 Task: Open an excel sheet with  and write heading  Customer order data  Add 10 people name:-  'David White, Emily Green, Andrew Baker, Madison Evans, Logan King, Grace Hill, Gabriel Young, Elizabeth Flores, Samuel Reed, Avery Nelson. ' in march Last week sales are  10020 to 20050. customer order name:-  Nike shoe, Adidas shoe, Gucci T-shirt, Louis Vuitton bag, Zara Shirt, H&M jeans, Chanel perfume, Versace perfume, Ralph Lauren, Prada Shirtcustomer order price in between:-  10000 to 15000. Save page auditingSalesByStore
Action: Mouse moved to (627, 357)
Screenshot: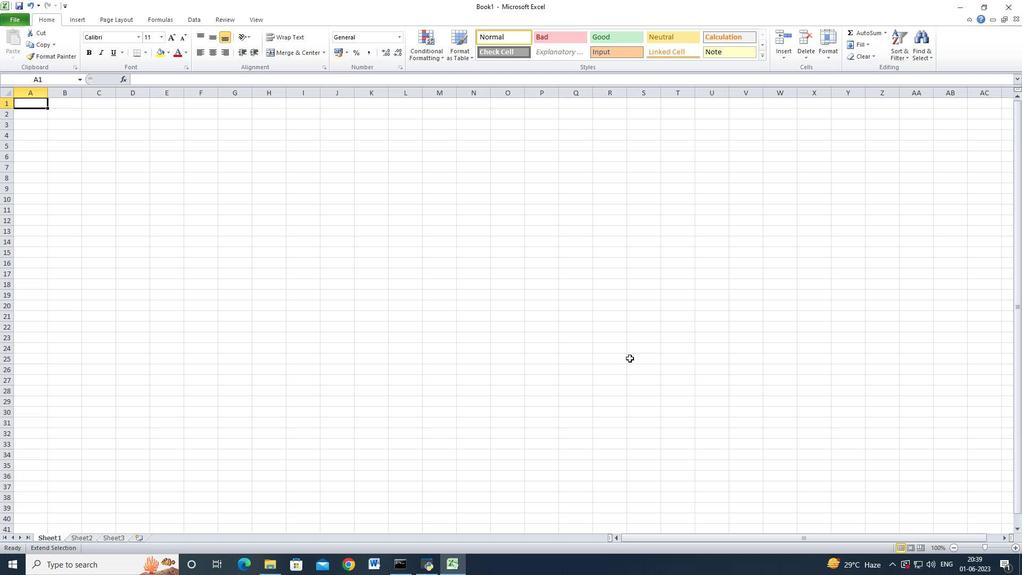 
Action: Key pressed <Key.shift_r>Customer<Key.space>order<Key.space>data<Key.down><Key.shift_r>S.<Key.space><Key.shift>No<Key.down>1<Key.down>2<Key.down>3<Key.down>4<Key.down>5<Key.down>6<Key.down>7<Key.down>8<Key.down>9<Key.down>10<Key.down><Key.up><Key.up><Key.down><Key.right><Key.shift>Name<Key.down><Key.shift_r>David<Key.space><Key.shift_r>White<Key.down><Key.shift_r>Emily<Key.space><Key.shift_r>Green<Key.down><Key.shift_r>Andrew<Key.space><Key.shift>Baker<Key.down><Key.shift>Madison<Key.space><Key.shift_r>Evans<Key.down><Key.shift>Logan<Key.space><Key.shift>King<Key.down><Key.shift_r>Grace<Key.space><Key.shift>hill<Key.down><Key.shift_r>Gabriel<Key.space><Key.shift>Young<Key.down><Key.shift_r>Elizabeth<Key.space><Key.shift_r>Flores<Key.down><Key.shift_r>Samuel<Key.space><Key.shift_r>Reed<Key.down><Key.shift_r>Avery<Key.space><Key.shift>Nelson<Key.down><Key.up><Key.up><Key.right>
Screenshot: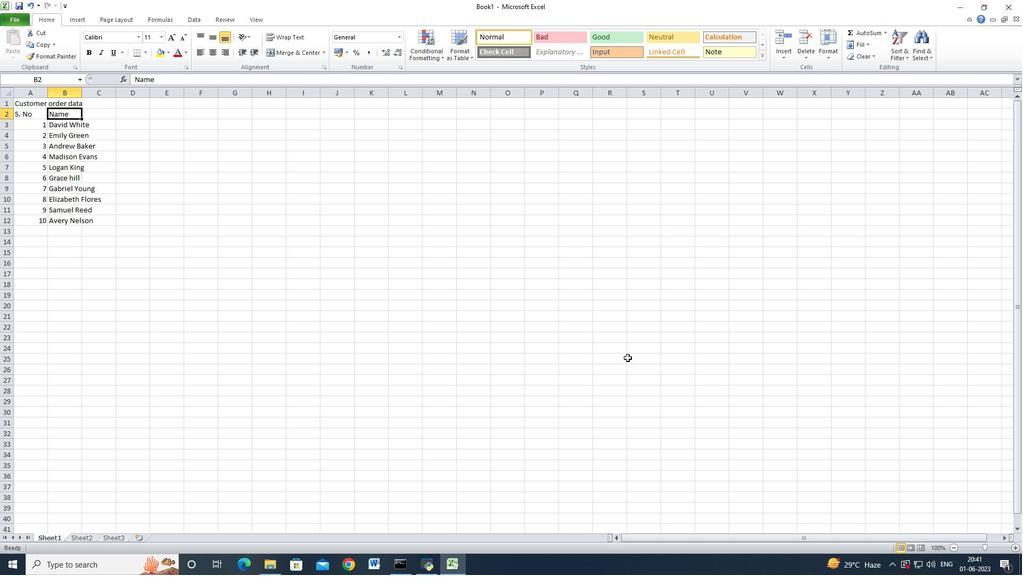 
Action: Mouse moved to (4, 92)
Screenshot: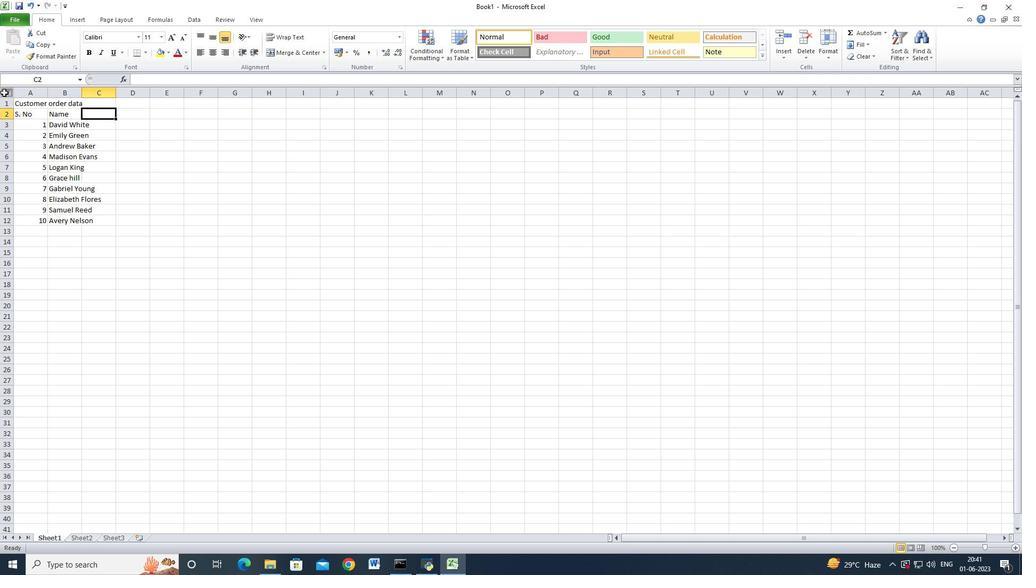 
Action: Mouse pressed left at (4, 92)
Screenshot: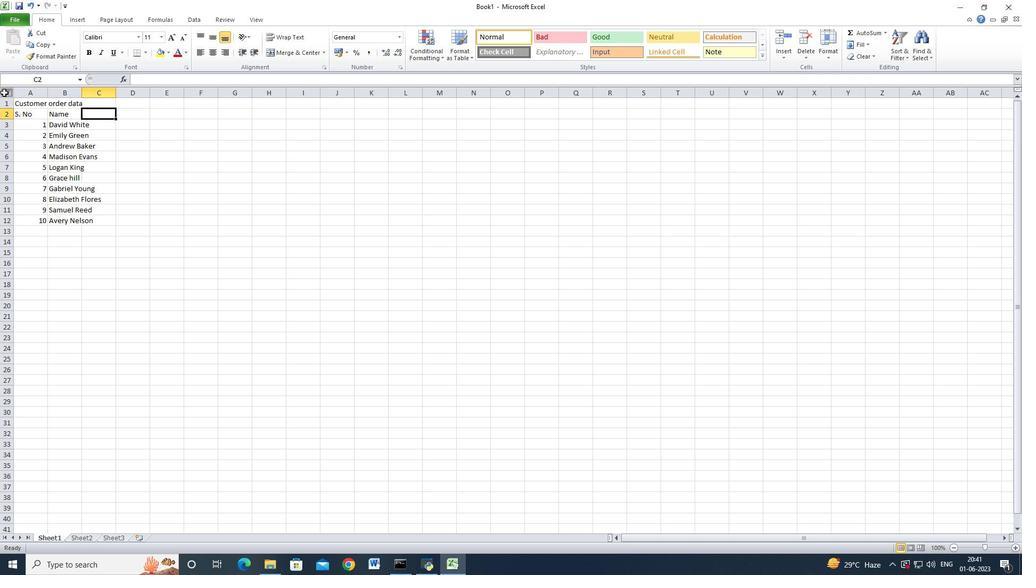 
Action: Mouse moved to (48, 93)
Screenshot: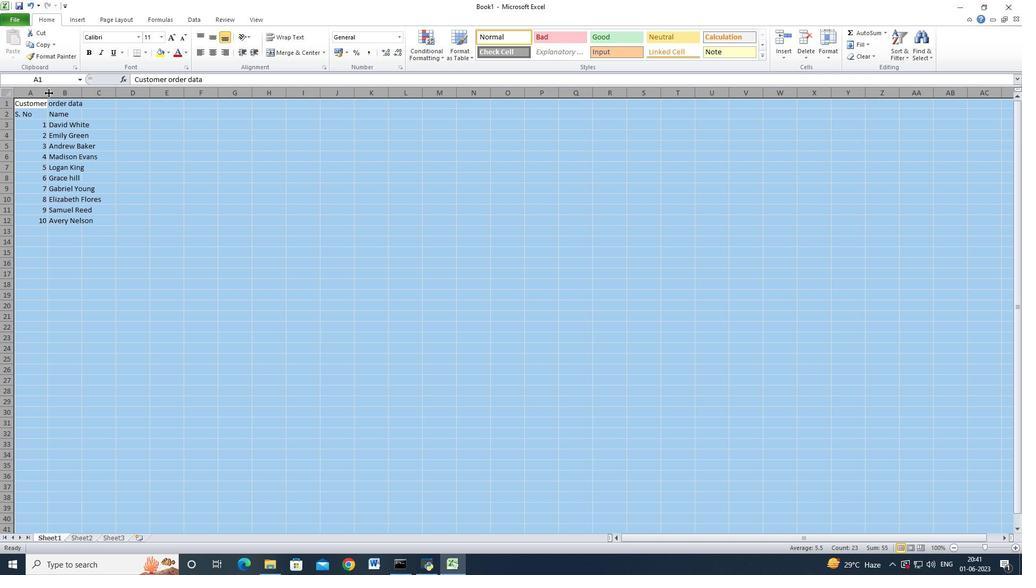 
Action: Mouse pressed left at (48, 93)
Screenshot: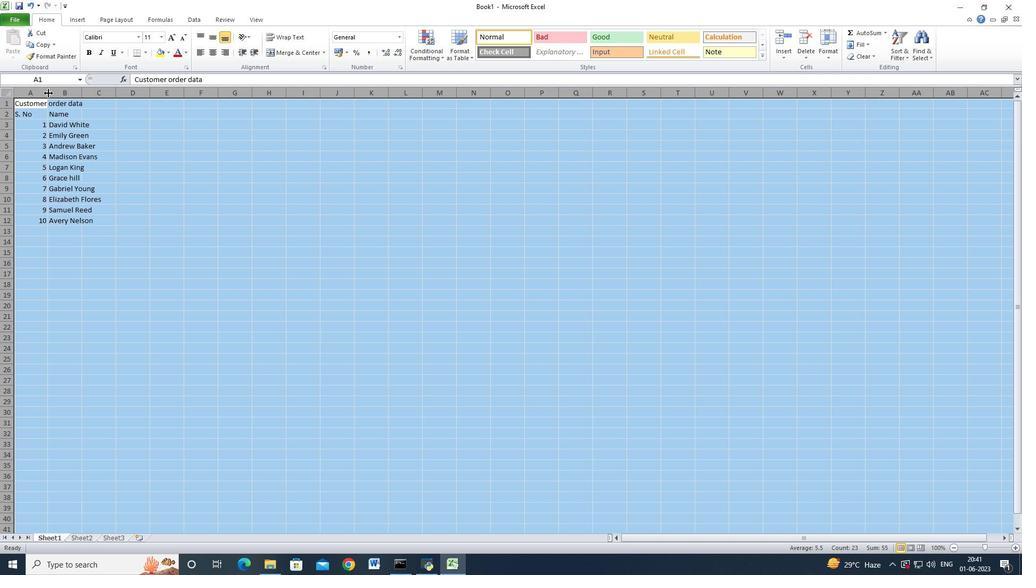 
Action: Mouse moved to (47, 93)
Screenshot: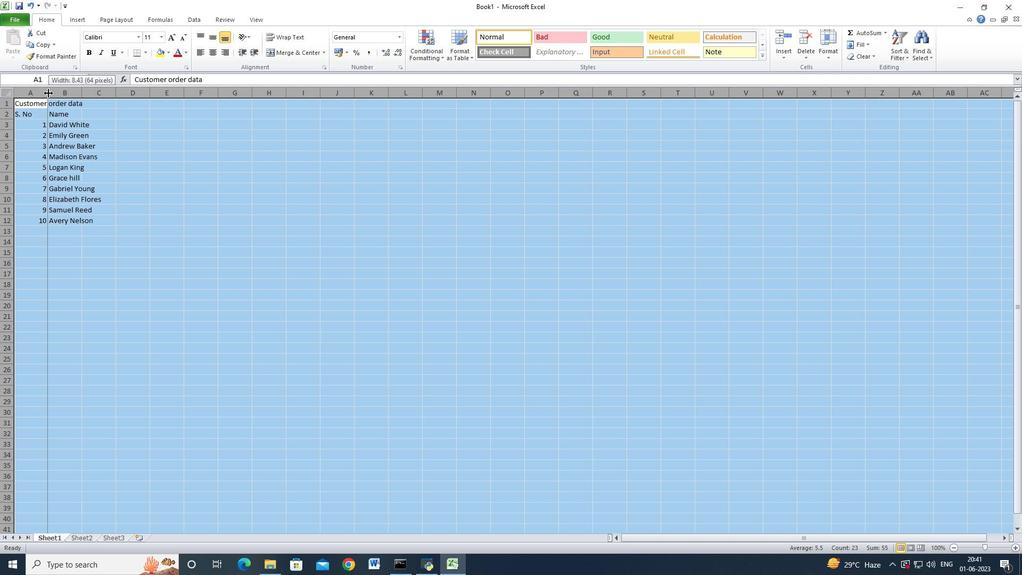 
Action: Mouse pressed left at (47, 93)
Screenshot: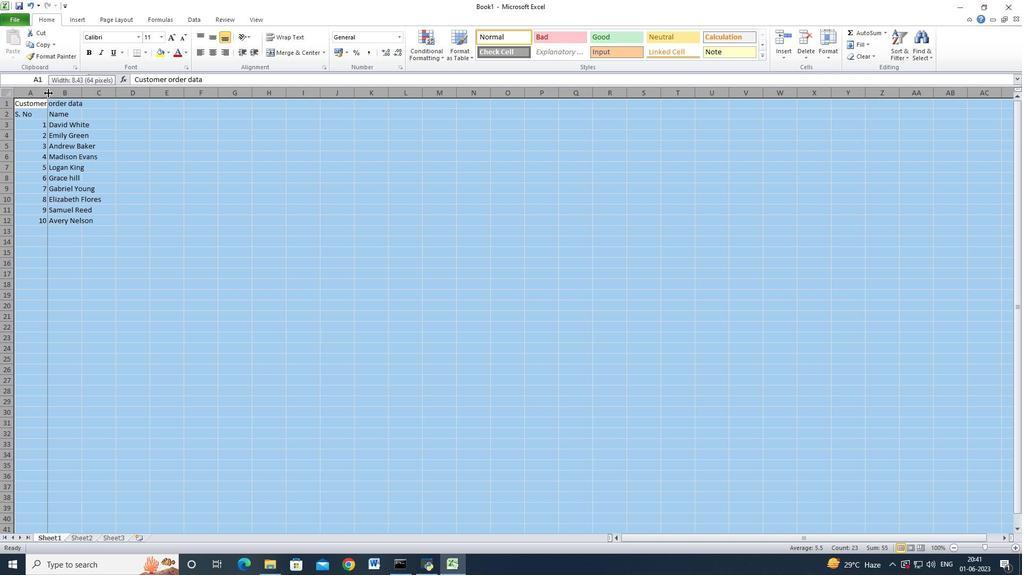 
Action: Mouse moved to (157, 115)
Screenshot: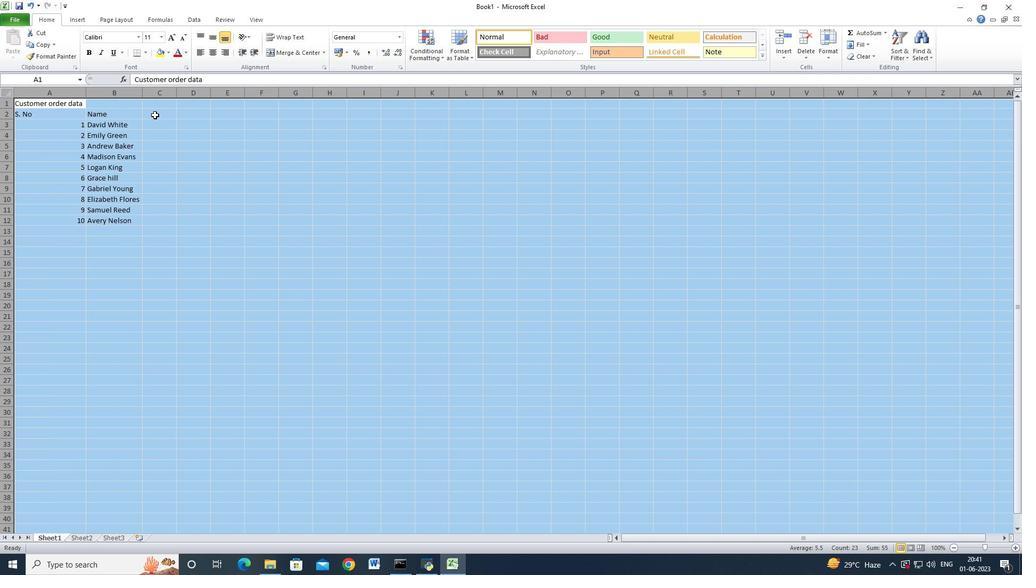 
Action: Mouse pressed left at (157, 115)
Screenshot: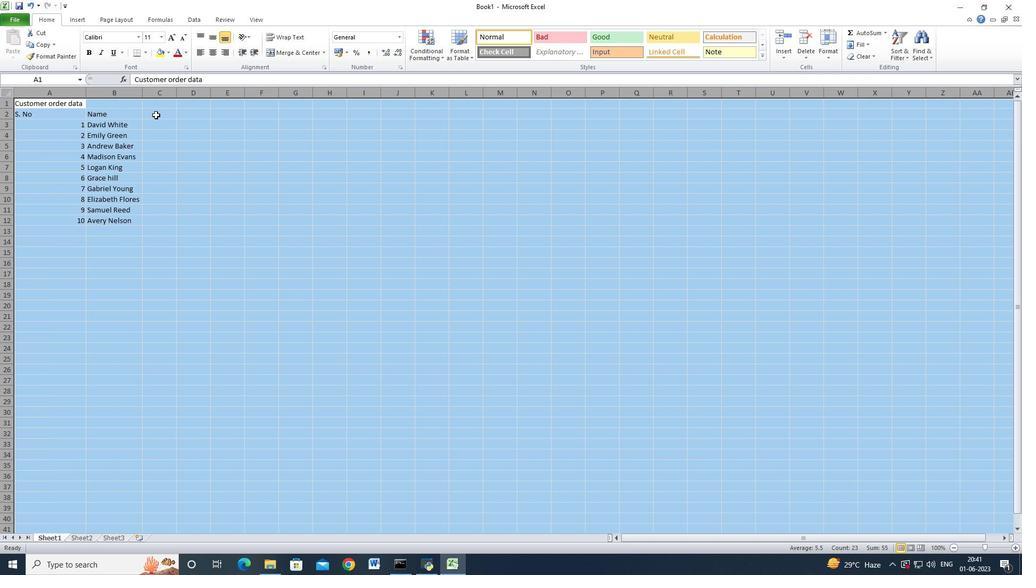 
Action: Mouse moved to (387, 141)
Screenshot: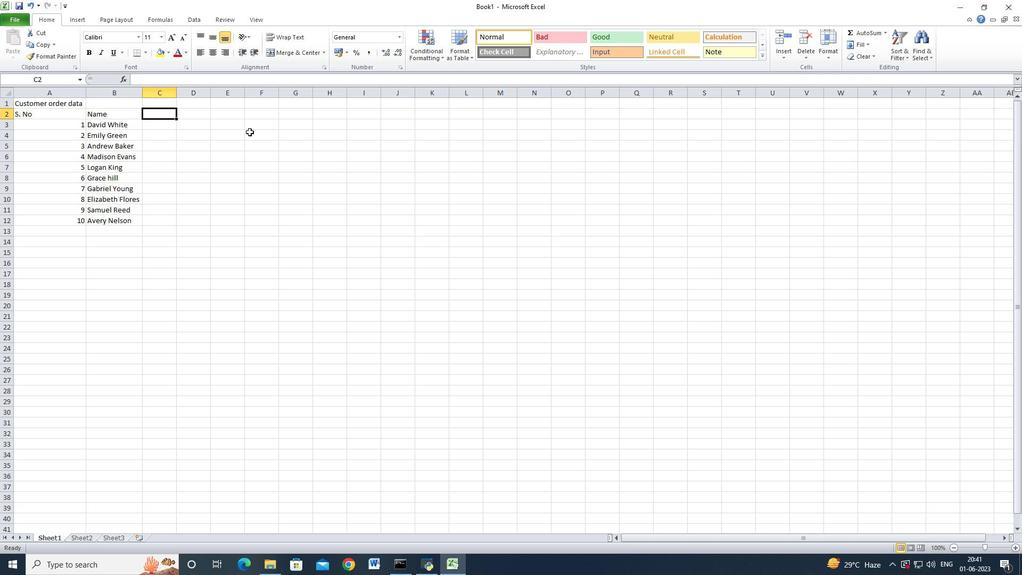 
Action: Key pressed <Key.shift>March<Key.space><Key.shift>Last<Key.space>week<Key.space><Key.shift_r>Sales<Key.down>1000<Key.backspace>20<Key.down>10025<Key.down>10030<Key.down>10035<Key.down>10045<Key.down>100<Key.up>10040<Key.down>10045<Key.down>10047<Key.down>10048<Key.down>10049<Key.up><Key.up><Key.up><Key.up><Key.up><Key.up><Key.up><Key.down><Key.down><Key.up><Key.up>11025<Key.down>12050<Key.down>13075<Key.down>14000<Key.down>15025<Key.down>16050<Key.down>19050<Key.down>20000<Key.down>20050<Key.down><Key.up><Key.up><Key.up><Key.down><Key.right><Key.up><Key.shift>Order<Key.space><Key.shift>Name<Key.down><Key.up><Key.shift_r>Cstomer<Key.space><Key.shift>Order<Key.space><Key.shift>Name<Key.down><Key.shift>Nike<Key.space>shoe<Key.down><Key.shift_r>Adidas<Key.space>shoe<Key.down><Key.shift_r>Gucci<Key.space><Key.shift_r>T-shirt<Key.down><Key.shift><Key.shift><Key.shift><Key.shift><Key.shift><Key.shift><Key.shift>Louis<Key.space><Key.shift_r>Vuitton<Key.space>bag<Key.down><Key.shift_r>Zara<Key.space><Key.shift_r><Key.shift_r>Shirt<Key.down><Key.shift>H<Key.shift_r><Key.shift_r><Key.shift_r>&<Key.shift>H<Key.backspace><Key.shift>M<Key.space>jeans<Key.down><Key.shift_r>Chanel<Key.space>perfume<Key.down><Key.shift_r>Versace<Key.space>perfume<Key.down><Key.shift_r>Ralph<Key.space><Key.shift>Lauren<Key.down><Key.shift>Prada<Key.space>shirtustomer<Key.down><Key.up><Key.up><Key.down><Key.up><Key.right><Key.left><Key.right>
Screenshot: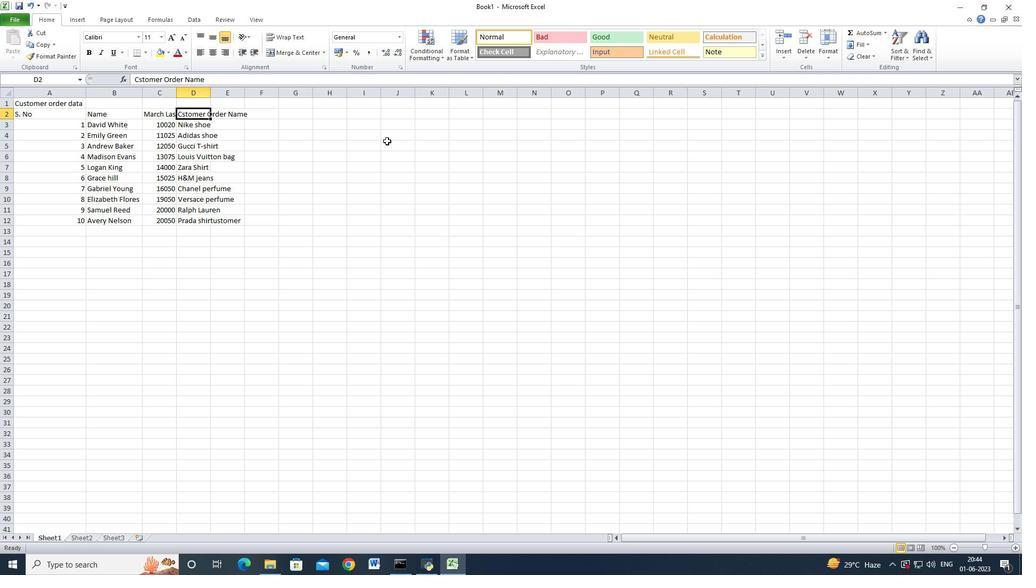 
Action: Mouse moved to (3, 87)
Screenshot: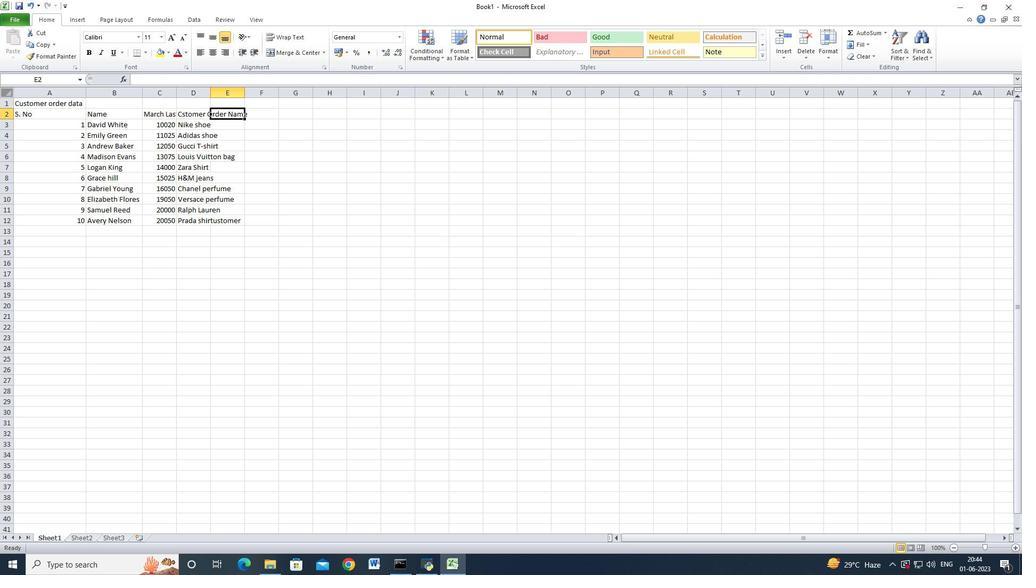 
Action: Mouse pressed left at (3, 87)
Screenshot: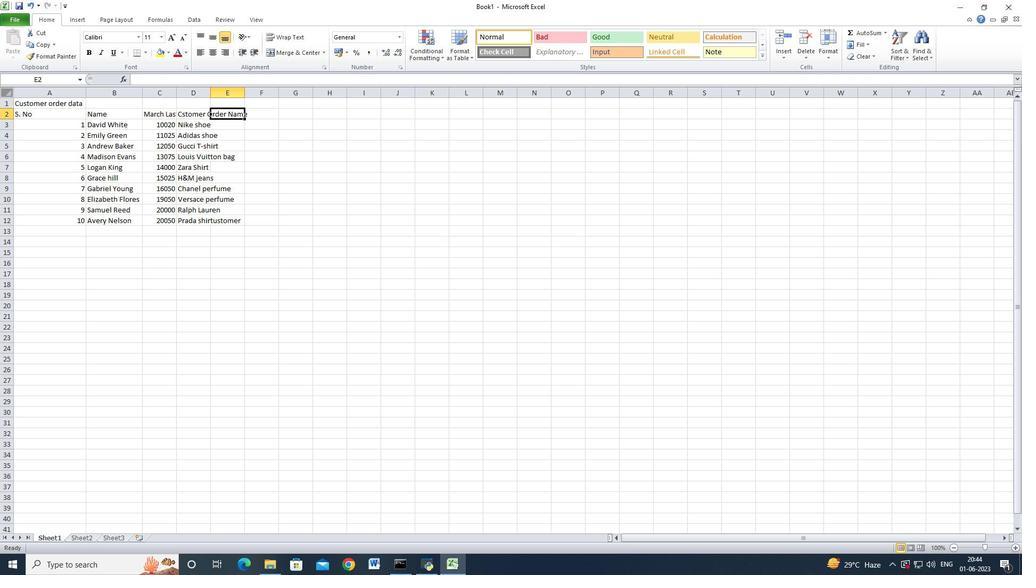 
Action: Mouse moved to (85, 94)
Screenshot: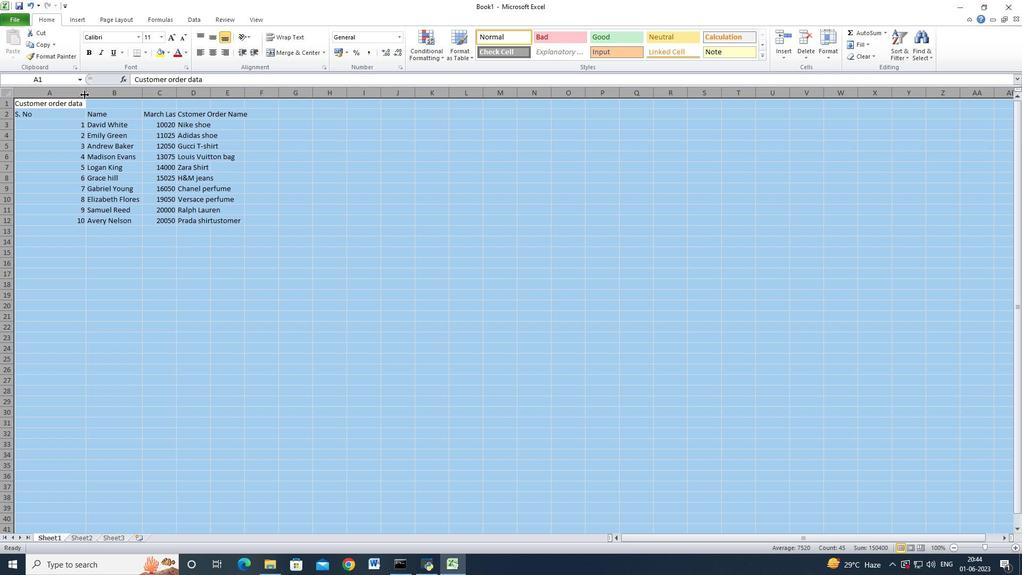 
Action: Mouse pressed left at (85, 94)
Screenshot: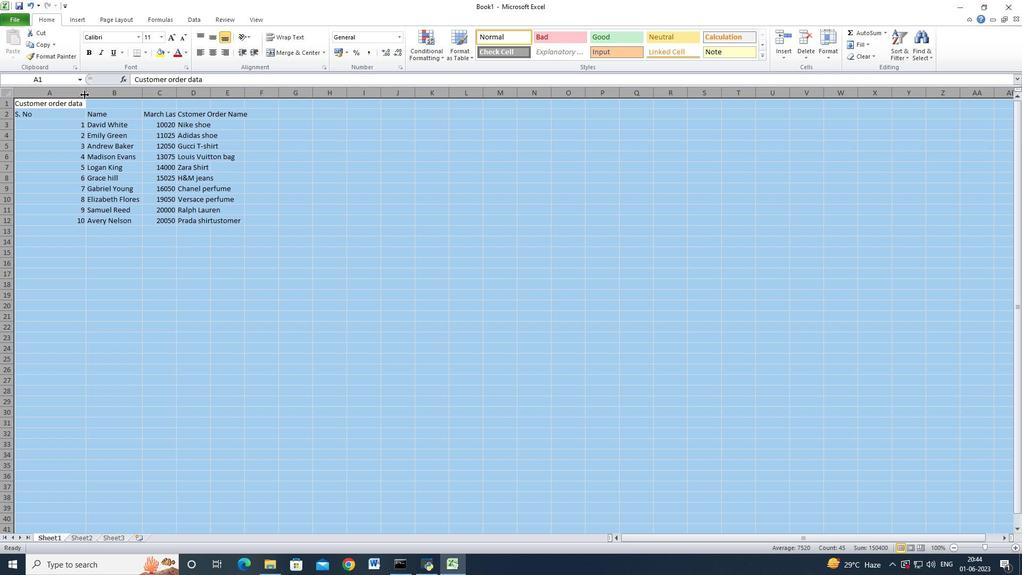 
Action: Mouse moved to (85, 94)
Screenshot: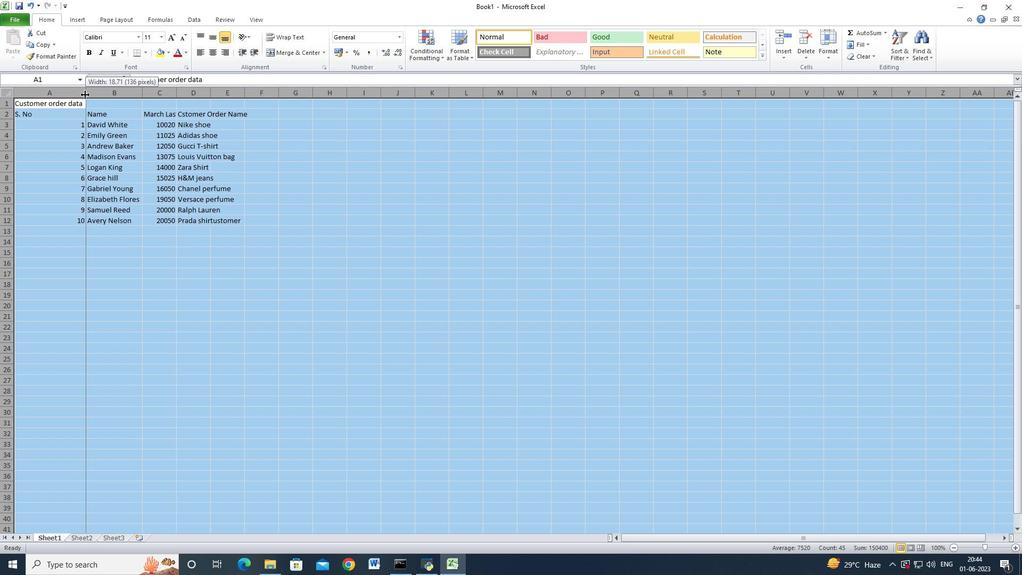 
Action: Mouse pressed left at (85, 94)
Screenshot: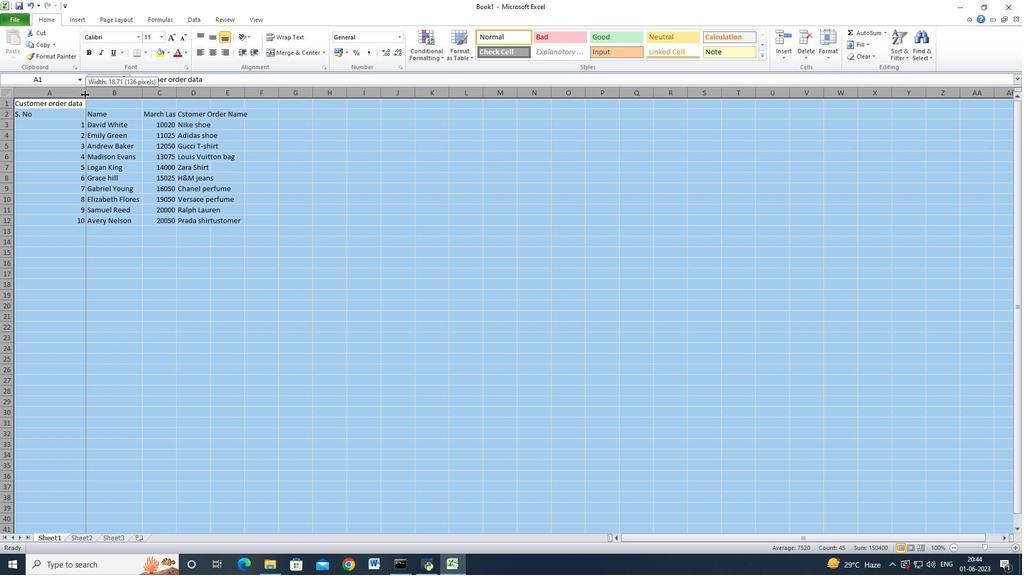 
Action: Mouse moved to (306, 115)
Screenshot: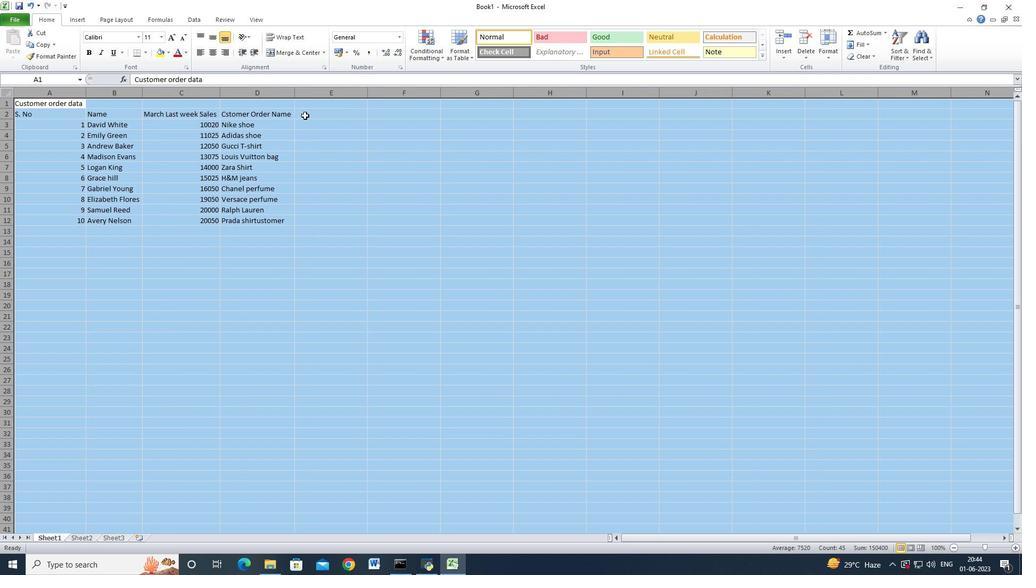 
Action: Mouse pressed left at (306, 115)
Screenshot: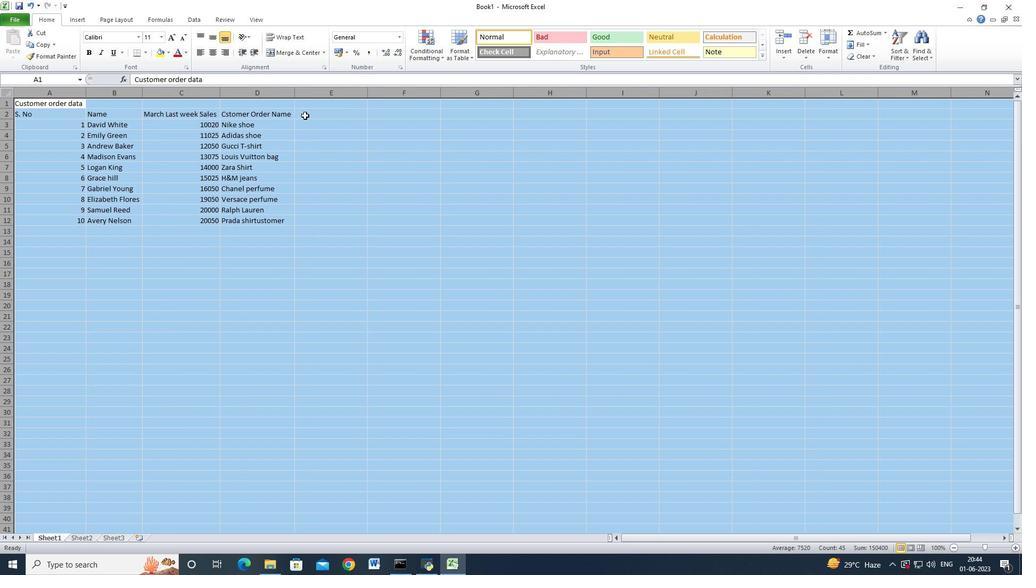 
Action: Mouse moved to (514, 140)
Screenshot: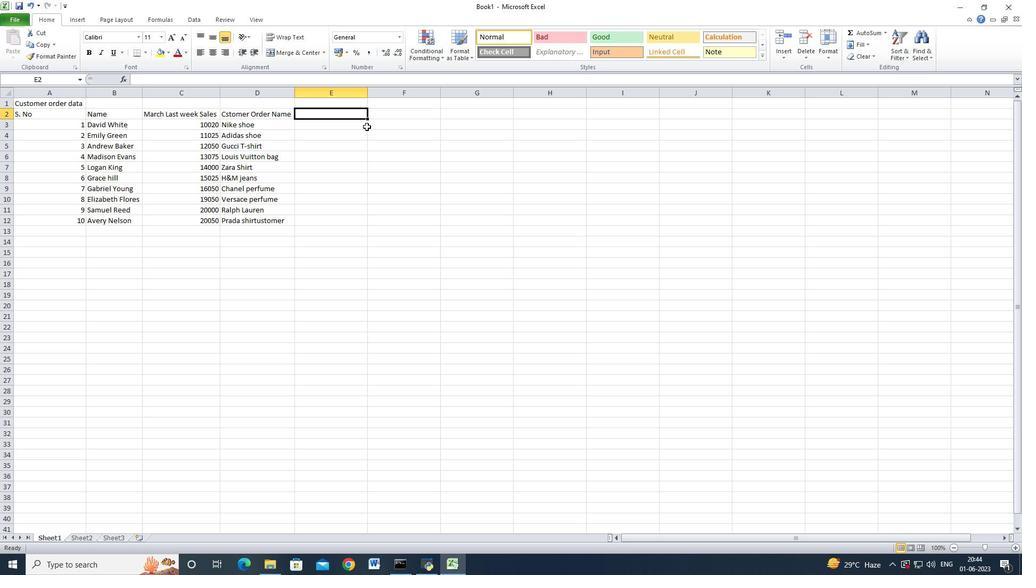 
Action: Key pressed <Key.shift>Ort<Key.backspace>der<Key.space><Key.shift>Price<Key.down>10000<Key.down>10050<Key.down>110025<Key.down>1205<Key.backspace>050<Key.down>130075<Key.down>140000<Key.down>140025<Key.down>148<Key.insert><Key.backspace>5525<Key.down>145925<Key.down>15000<Key.down><Key.up><Key.up><Key.down><Key.down><Key.down>11025<Key.down>12050<Key.down>1305<Key.backspace>75<Key.down>1400<Key.down><Key.up>14000<Key.down>14025<Key.down>1455<Key.backspace>25<Key.down>14590<Key.down><Key.up>
Screenshot: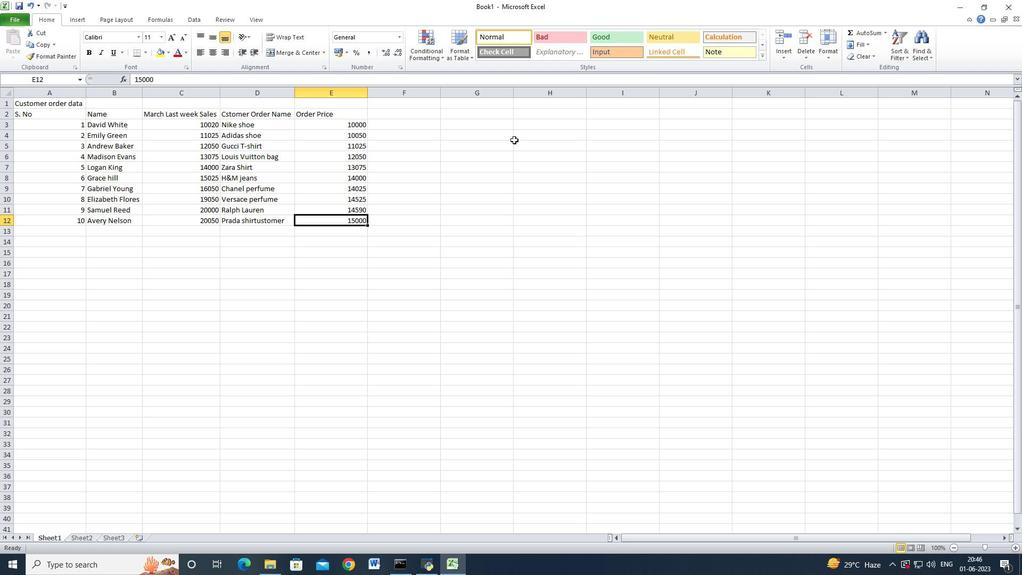 
Action: Mouse moved to (7, 95)
Screenshot: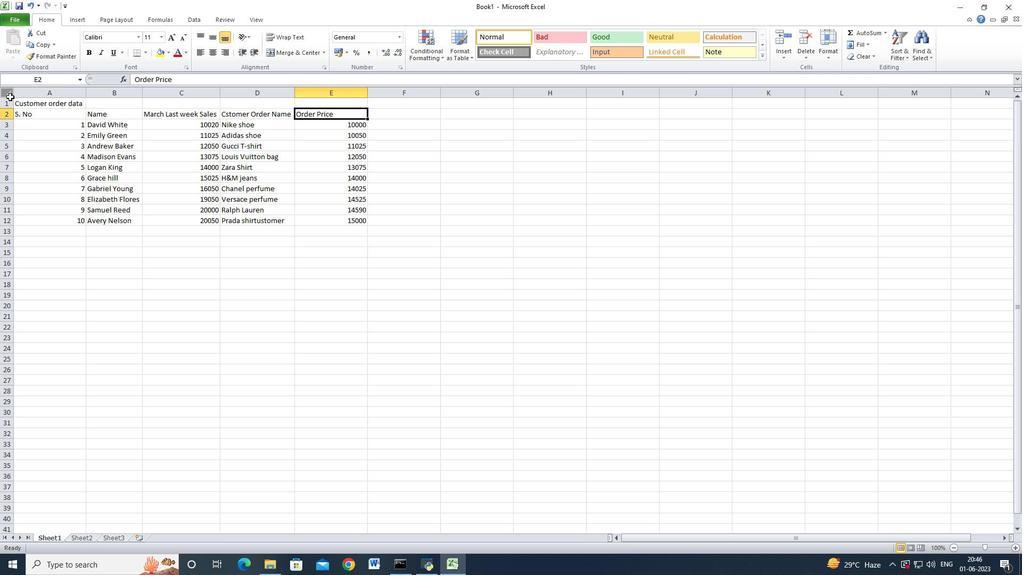 
Action: Mouse pressed left at (7, 95)
Screenshot: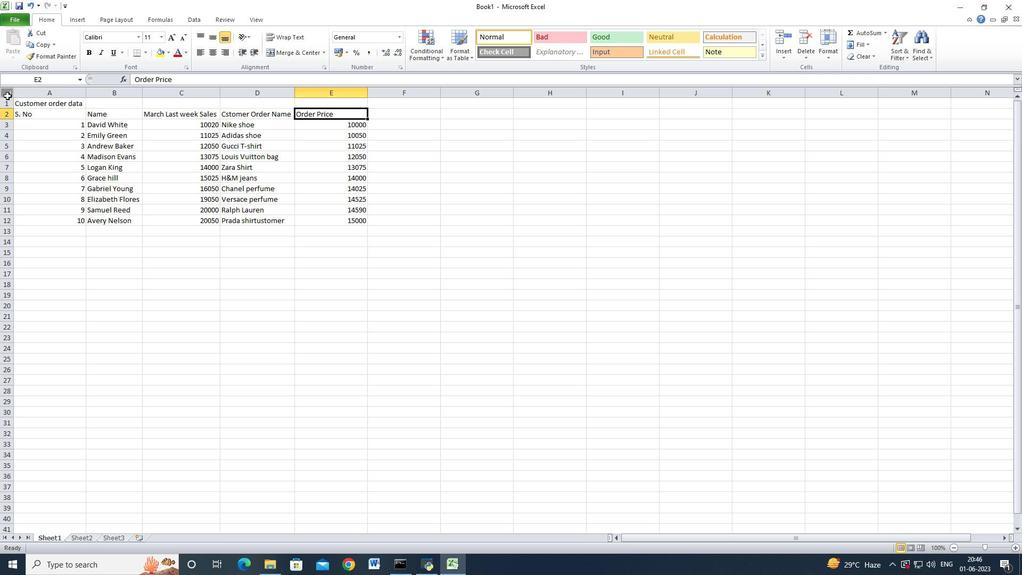 
Action: Mouse moved to (87, 91)
Screenshot: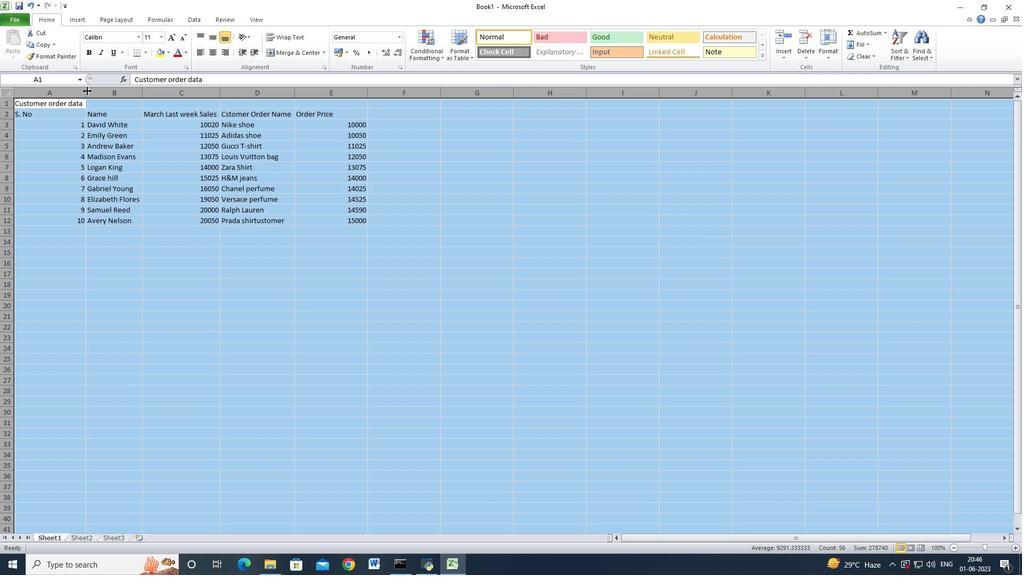 
Action: Mouse pressed left at (87, 91)
Screenshot: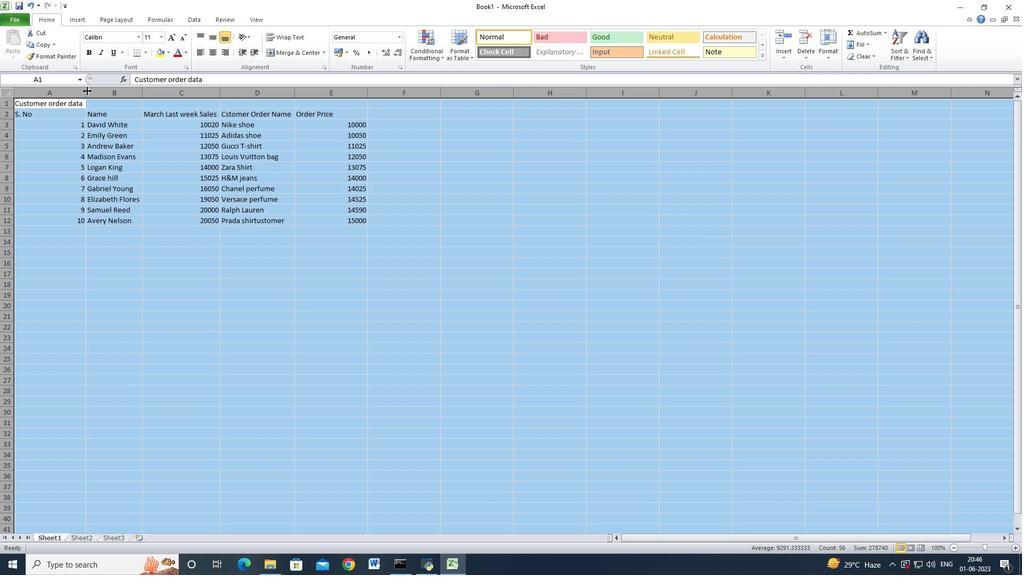 
Action: Mouse pressed left at (87, 91)
Screenshot: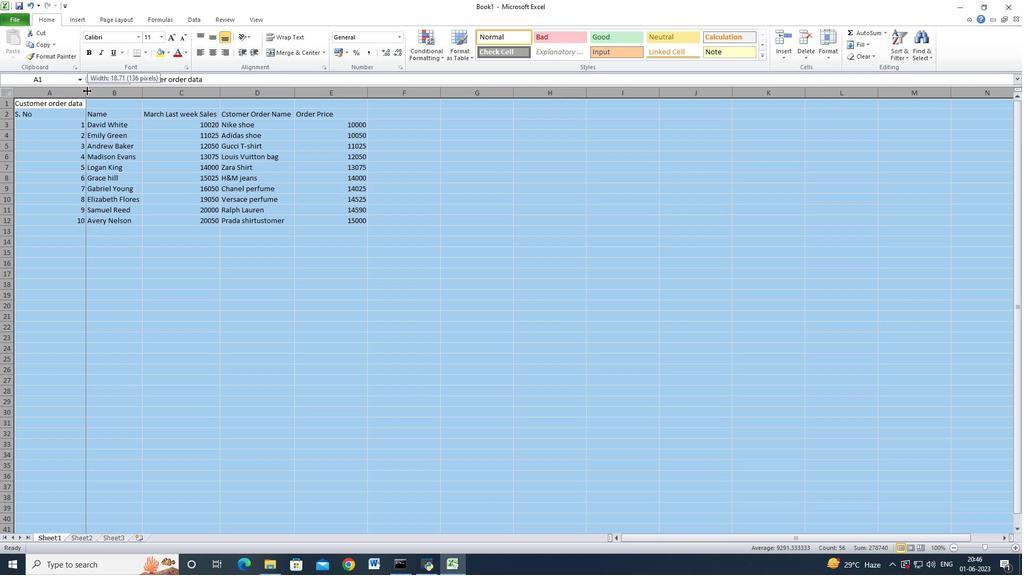 
Action: Mouse moved to (135, 138)
Screenshot: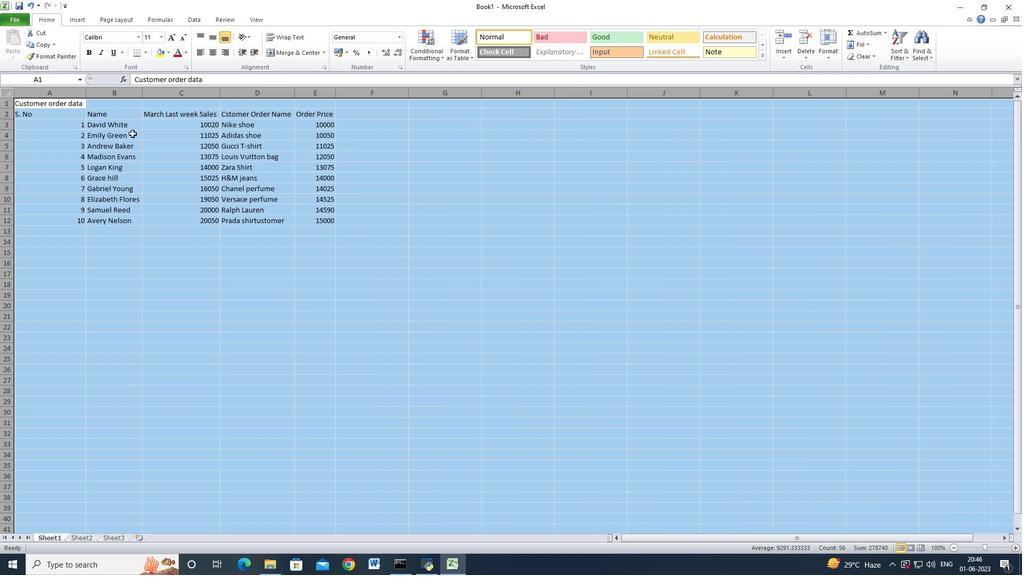 
Action: Mouse pressed left at (135, 138)
Screenshot: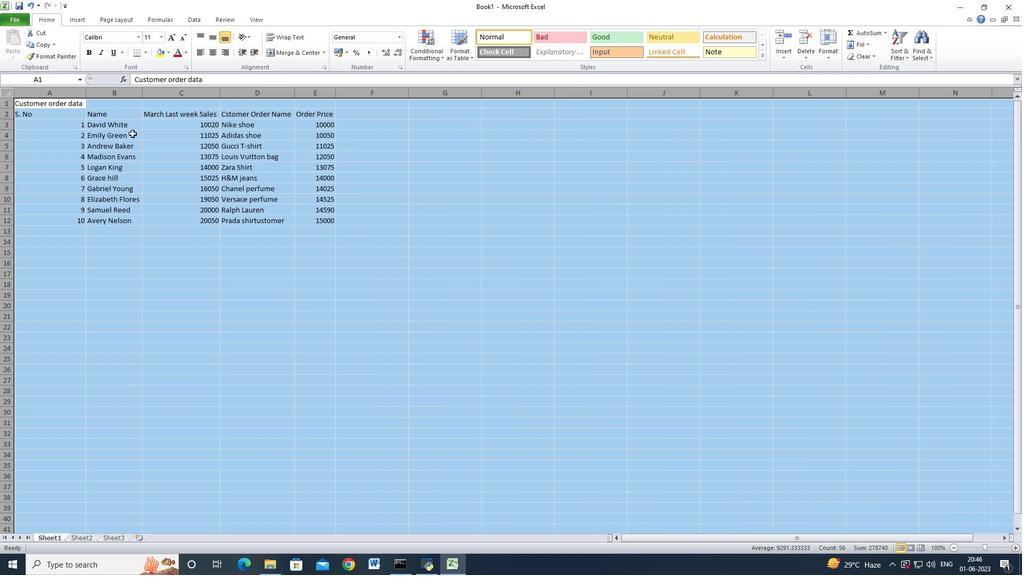 
Action: Mouse moved to (166, 176)
Screenshot: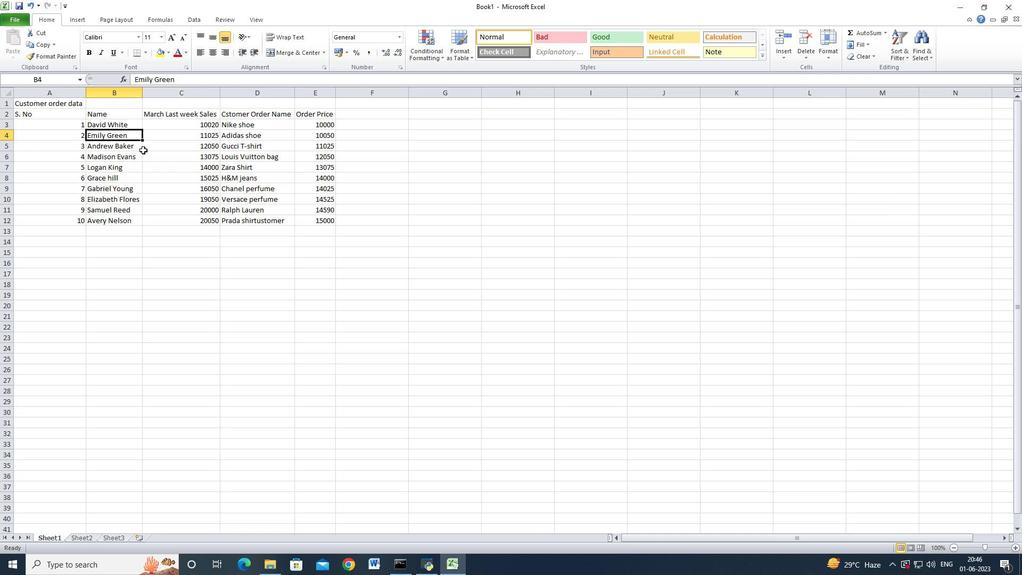 
Action: Key pressed ctrl+Sauditing<Key.shift_r>Sales<Key.shift>By<Key.shift_r>Store
Screenshot: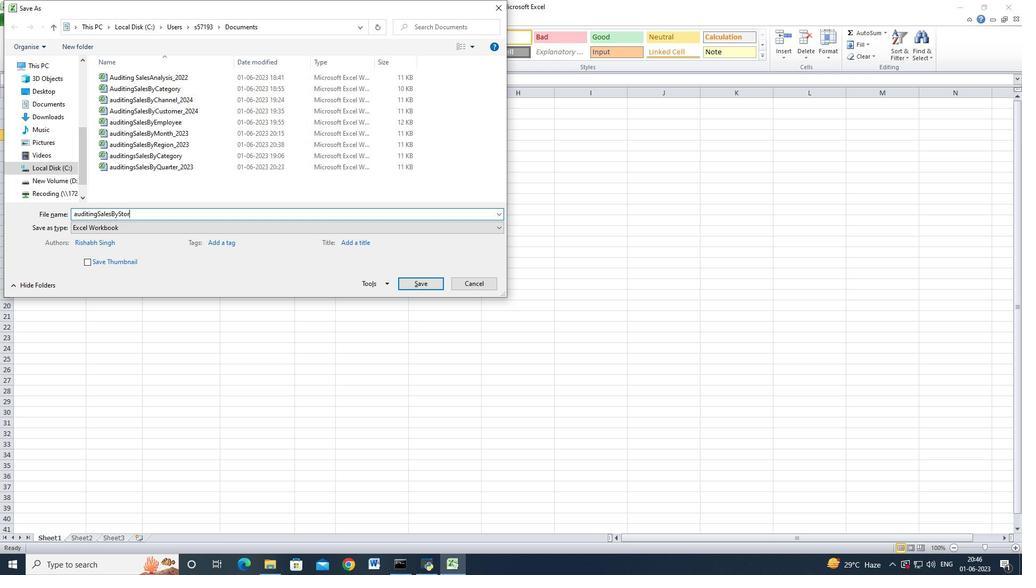 
Action: Mouse moved to (429, 284)
Screenshot: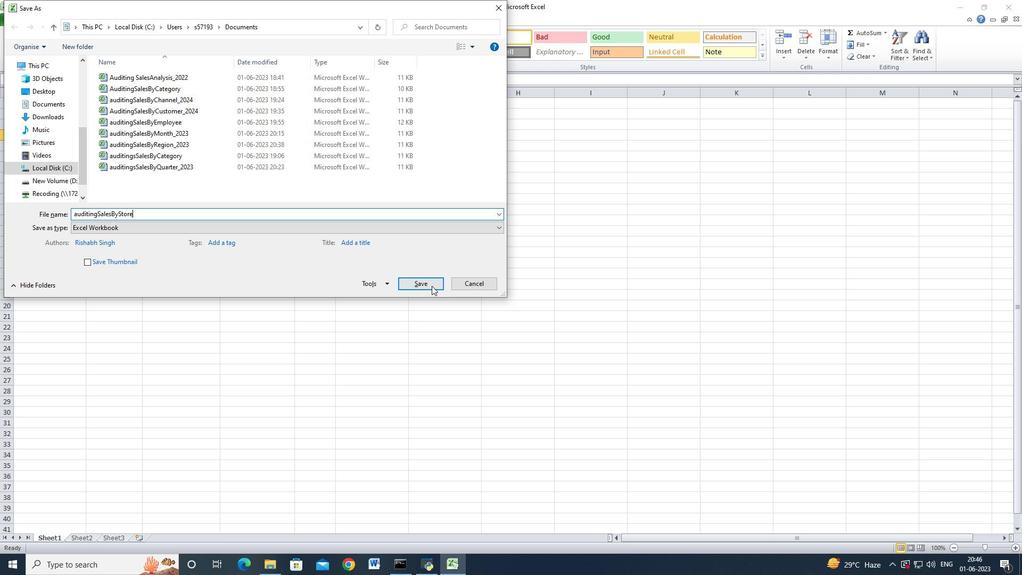 
Action: Mouse pressed left at (429, 284)
Screenshot: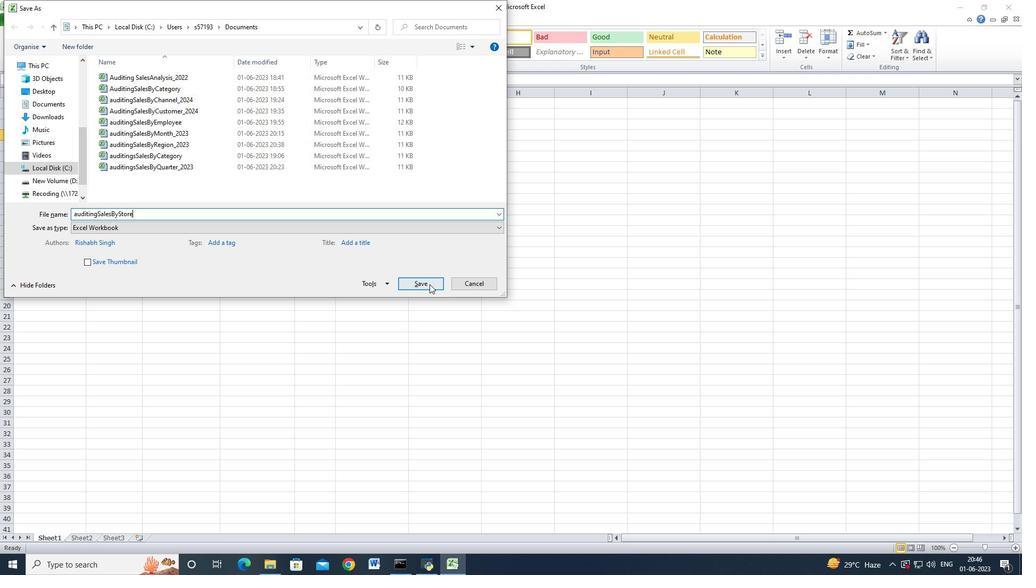 
Action: Mouse moved to (428, 284)
Screenshot: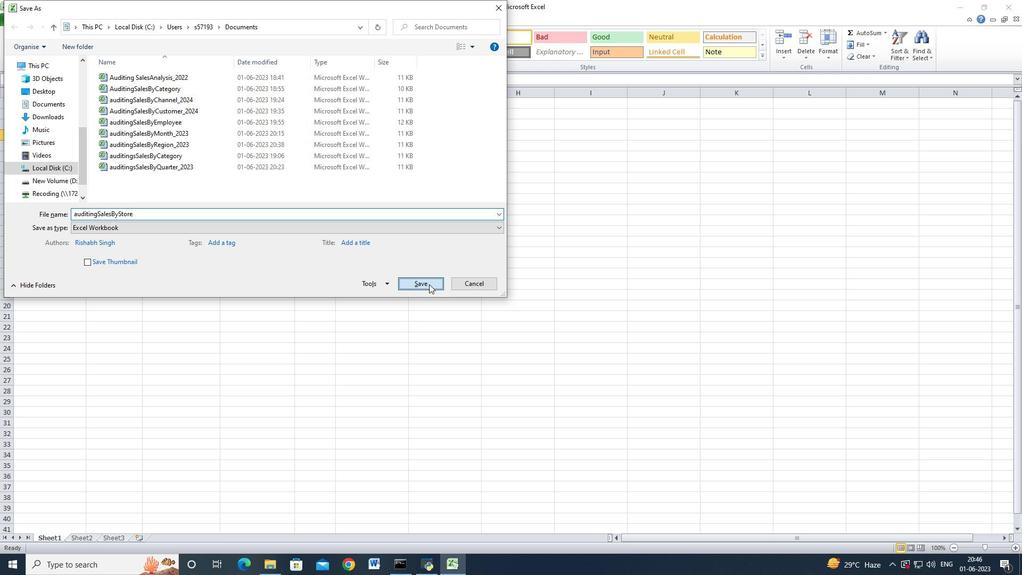 
